 Task: Create List User Research in Board Team Collaboration Best Practices to Workspace Email Management. Create List User Surveys in Board Diversity and Inclusion Employee Resource Groups to Workspace Email Management. Create List Focus Groups in Board Content Marketing Podcast Strategy and Execution to Workspace Email Management
Action: Key pressed <Key.shift><Key.shift_r><Key.shift_r>USER<Key.space><Key.shift>RESEARCH<Key.space><Key.enter>
Screenshot: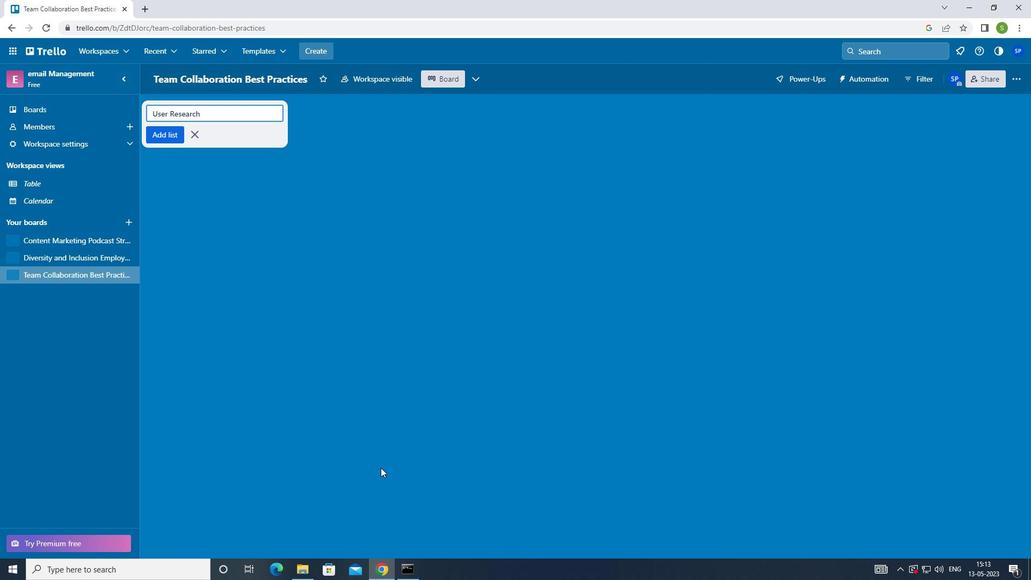 
Action: Mouse moved to (36, 251)
Screenshot: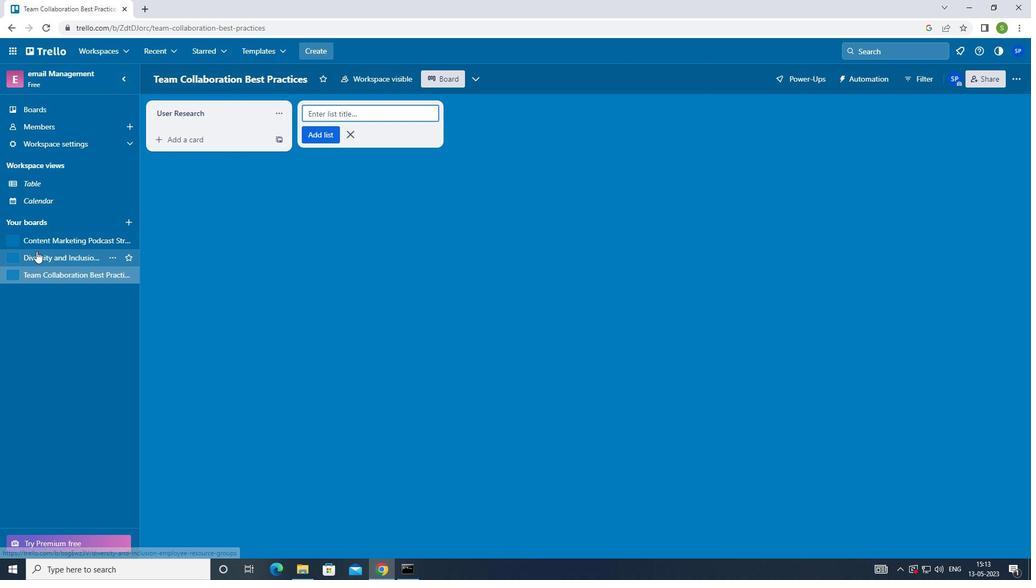 
Action: Mouse pressed left at (36, 251)
Screenshot: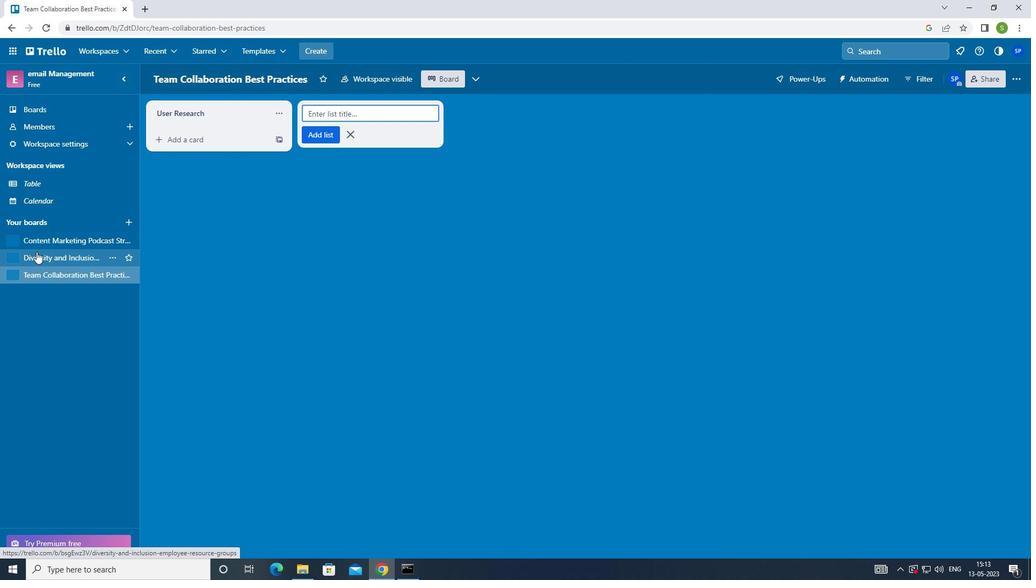 
Action: Mouse moved to (195, 117)
Screenshot: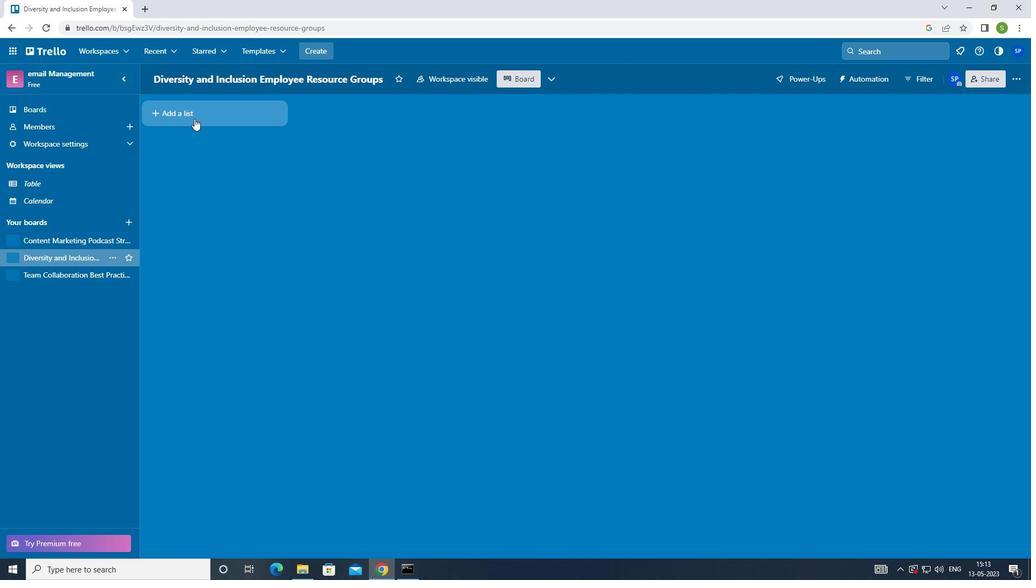 
Action: Mouse pressed left at (195, 117)
Screenshot: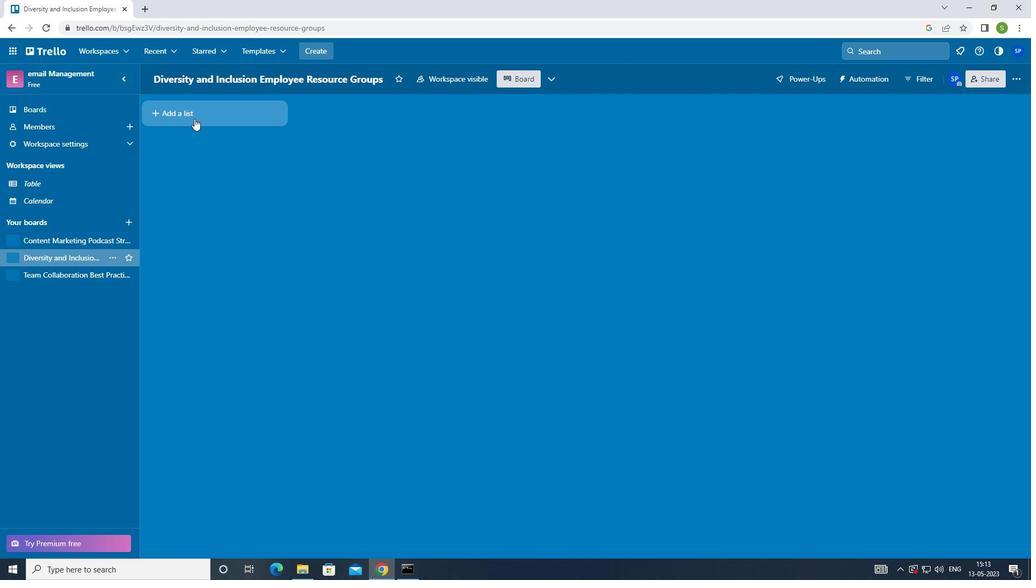 
Action: Mouse moved to (261, 272)
Screenshot: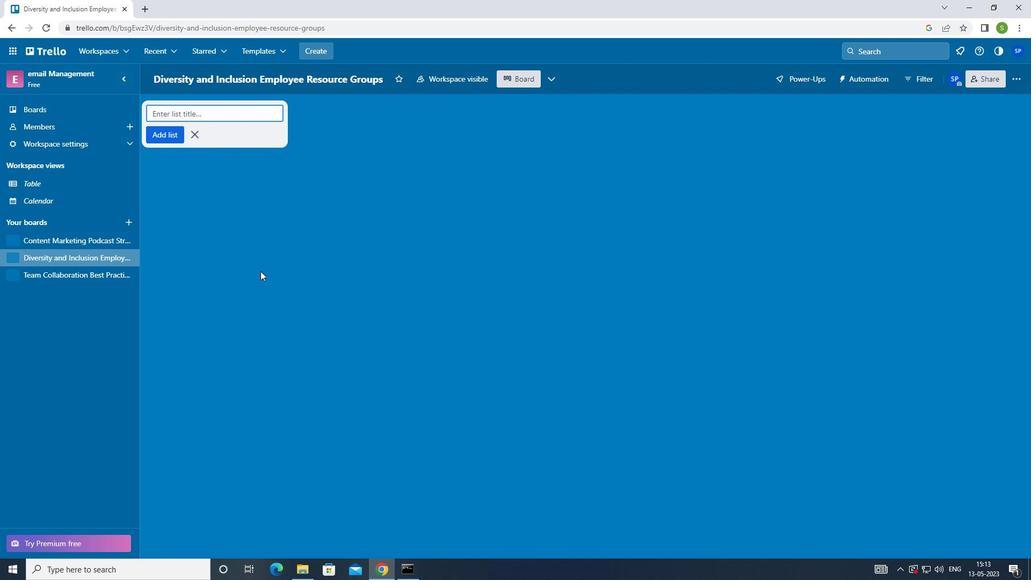 
Action: Key pressed <Key.shift><Key.shift><Key.shift><Key.shift><Key.shift>USER<Key.space><Key.shift>SURVEY<Key.enter>
Screenshot: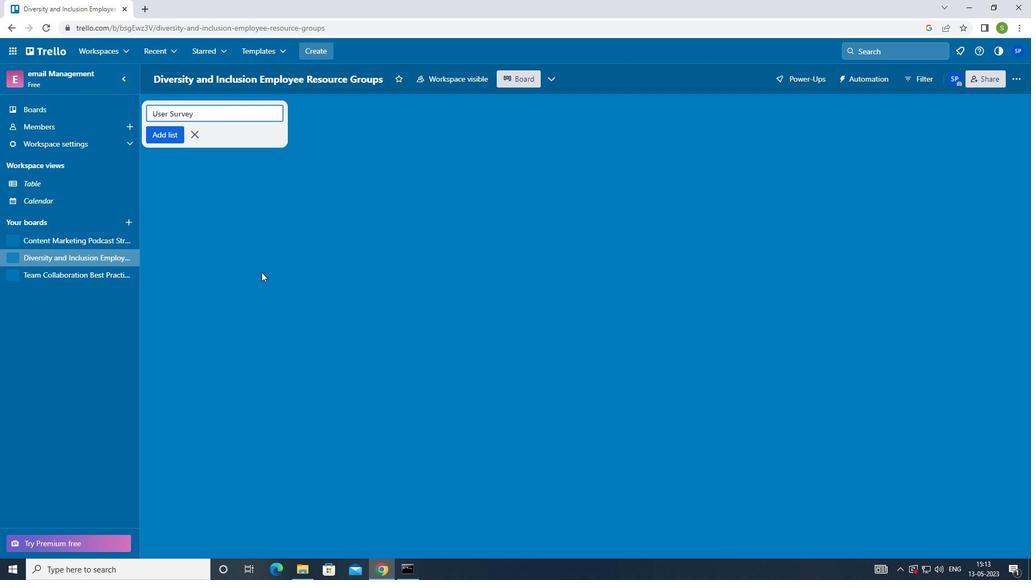 
Action: Mouse moved to (76, 238)
Screenshot: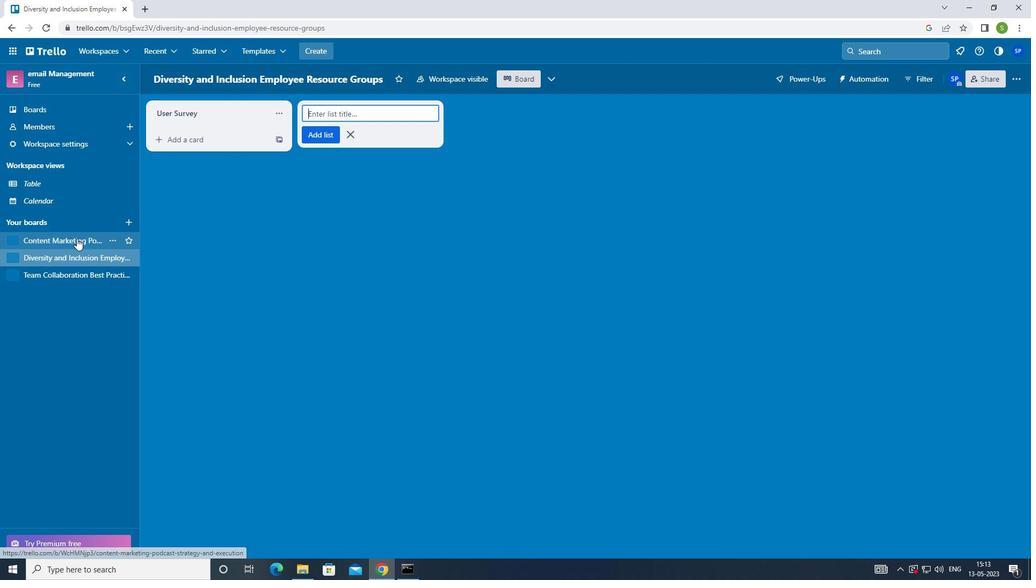 
Action: Mouse pressed left at (76, 238)
Screenshot: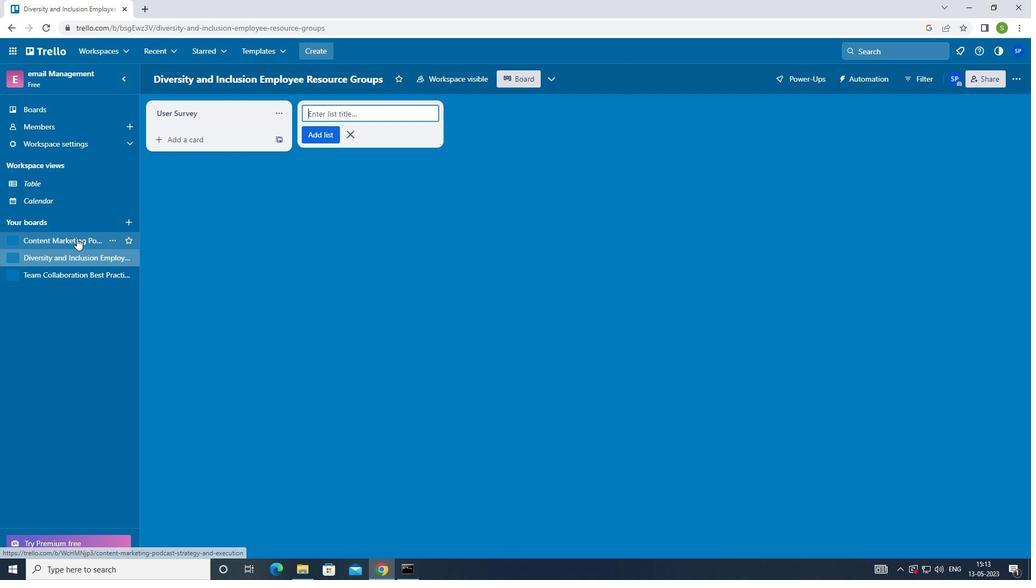 
Action: Mouse moved to (225, 114)
Screenshot: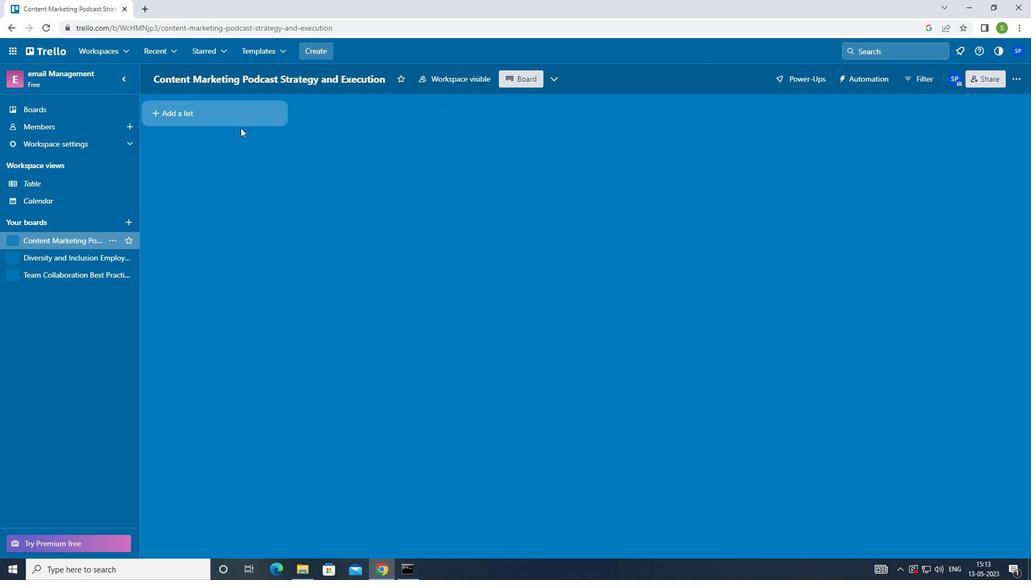 
Action: Mouse pressed left at (225, 114)
Screenshot: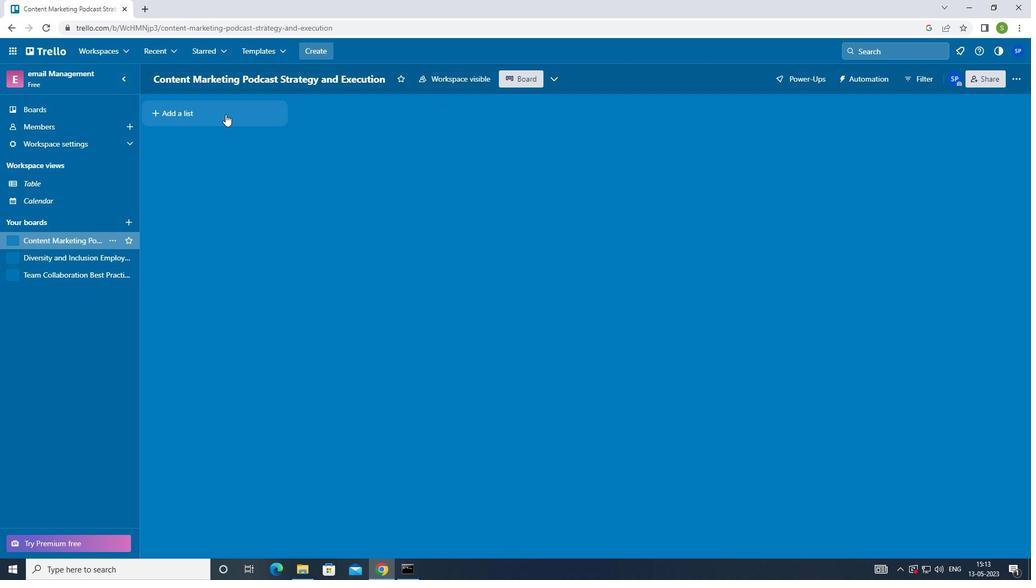 
Action: Mouse moved to (234, 260)
Screenshot: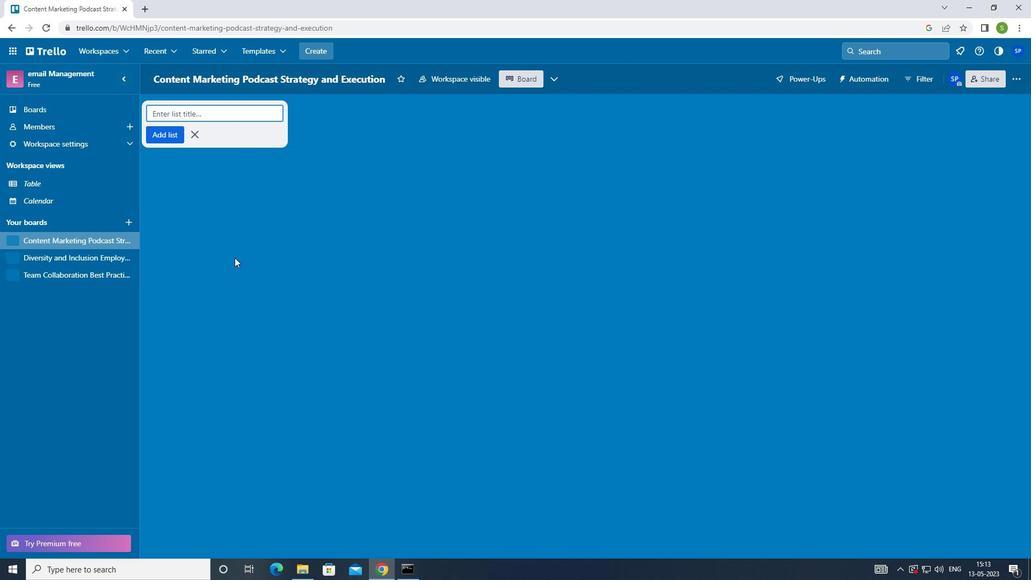 
Action: Key pressed <Key.shift>FOCUS<Key.space>GROUP<Key.enter>
Screenshot: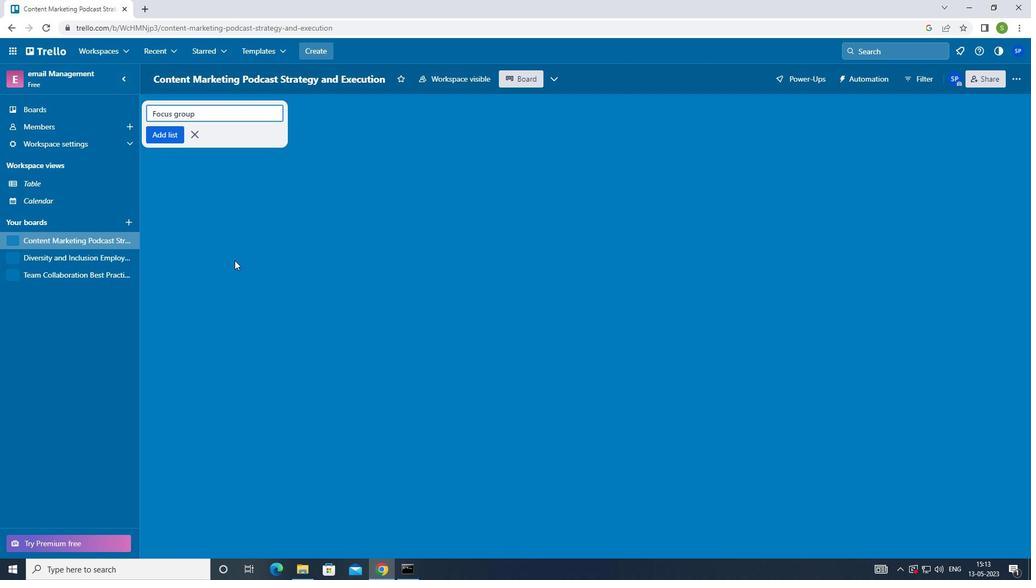 
Action: Mouse moved to (248, 241)
Screenshot: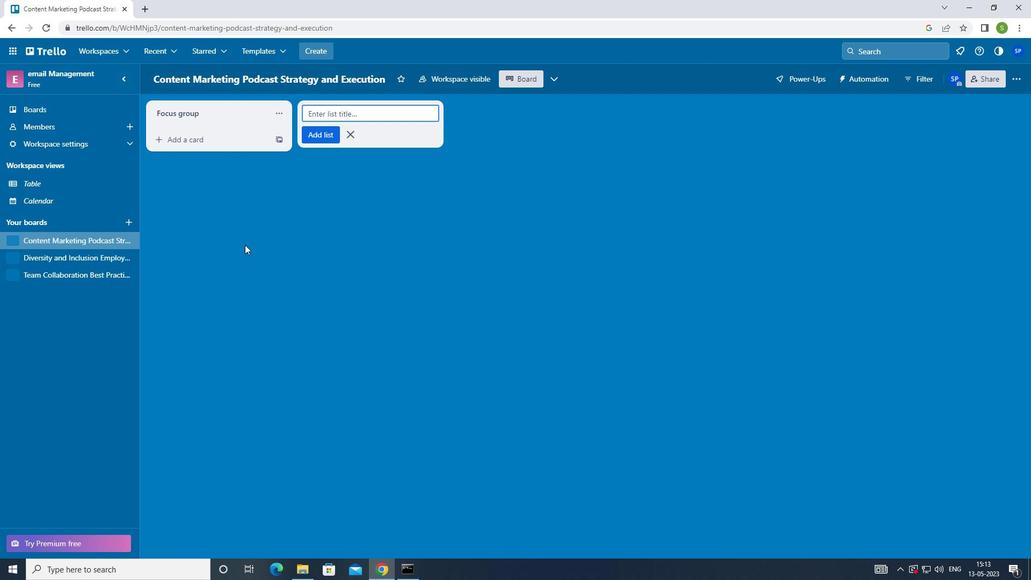 
Action: Key pressed <Key.f8>
Screenshot: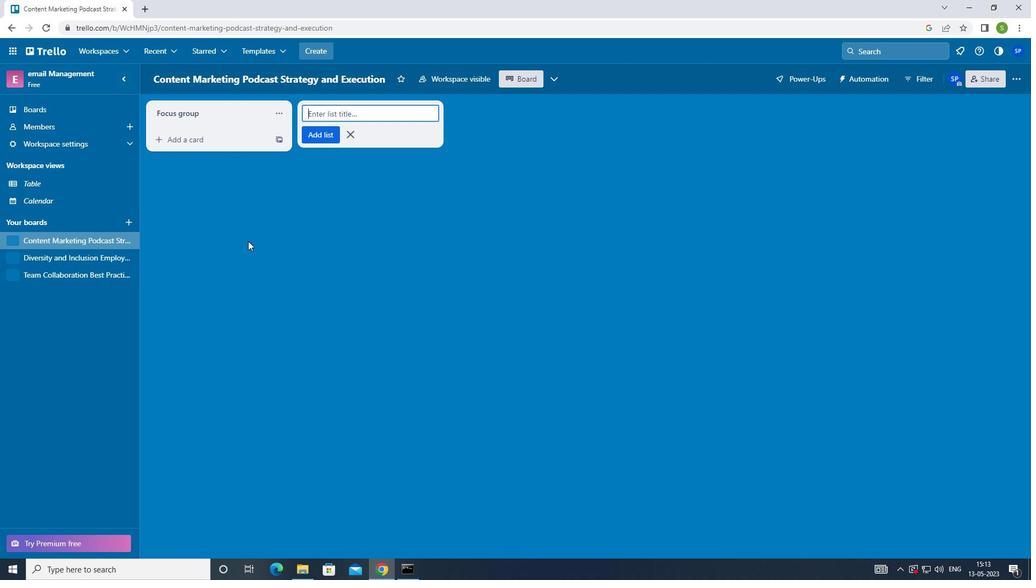 
